Task: Add the task  Implement a rating and review system for the app to the section Cross-functional Collaboration Sprint in the project TurnkeyTech and add a Due Date to the respective task as 2024/04/24.
Action: Mouse moved to (399, 553)
Screenshot: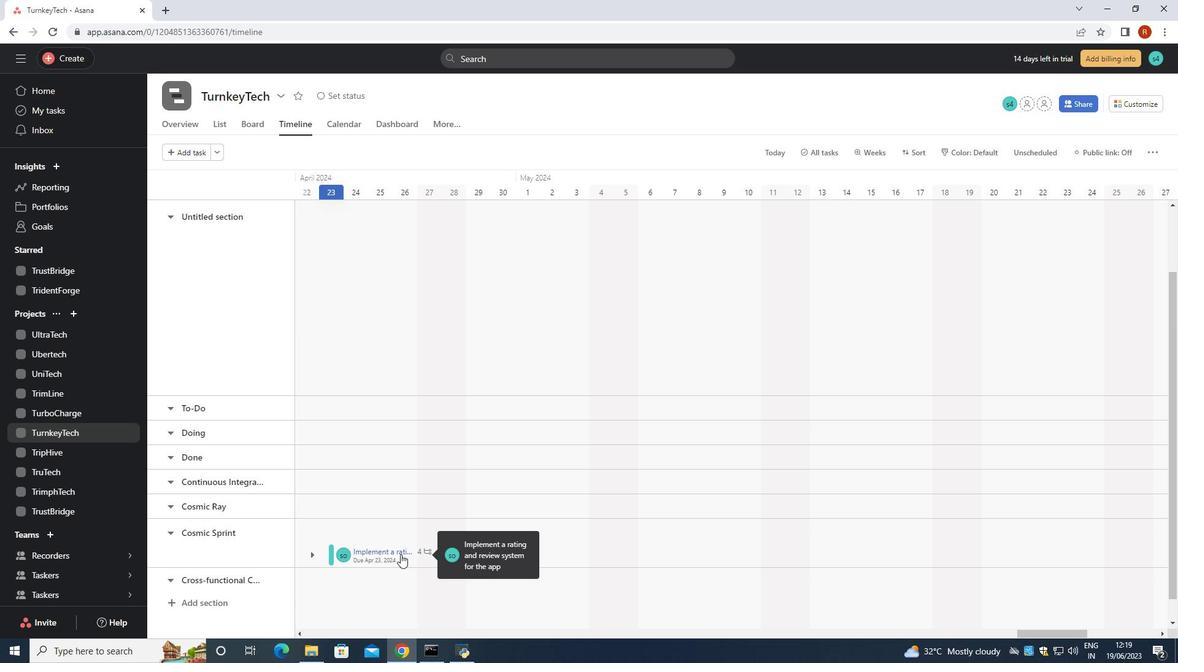 
Action: Mouse pressed left at (399, 553)
Screenshot: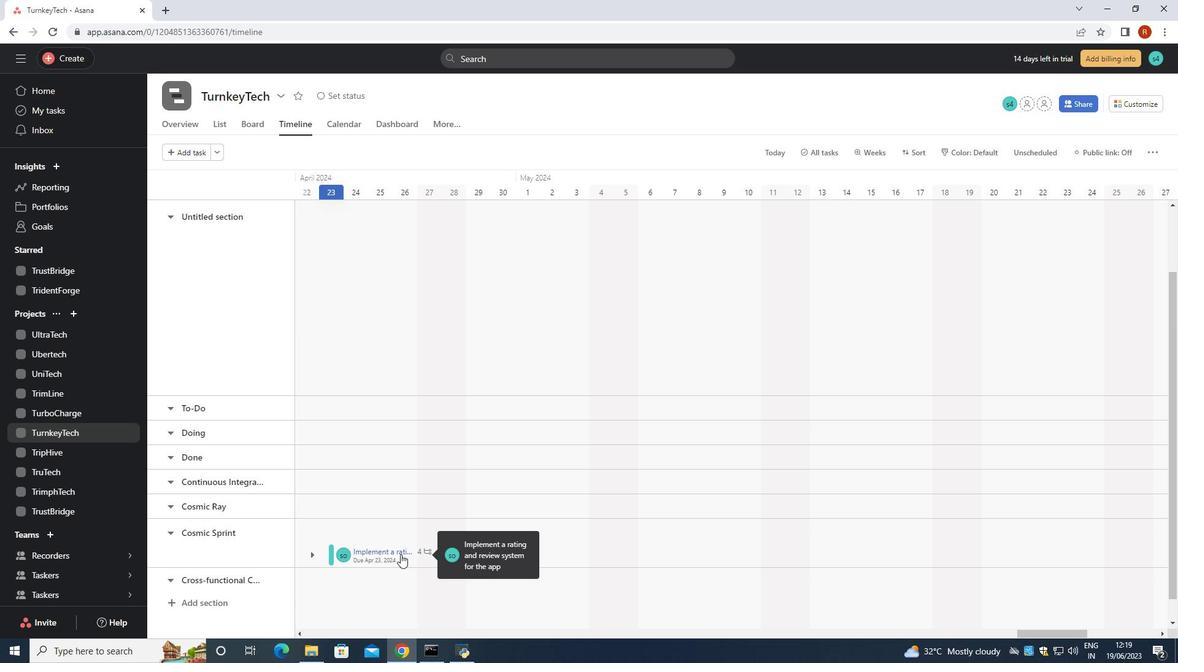 
Action: Mouse moved to (962, 273)
Screenshot: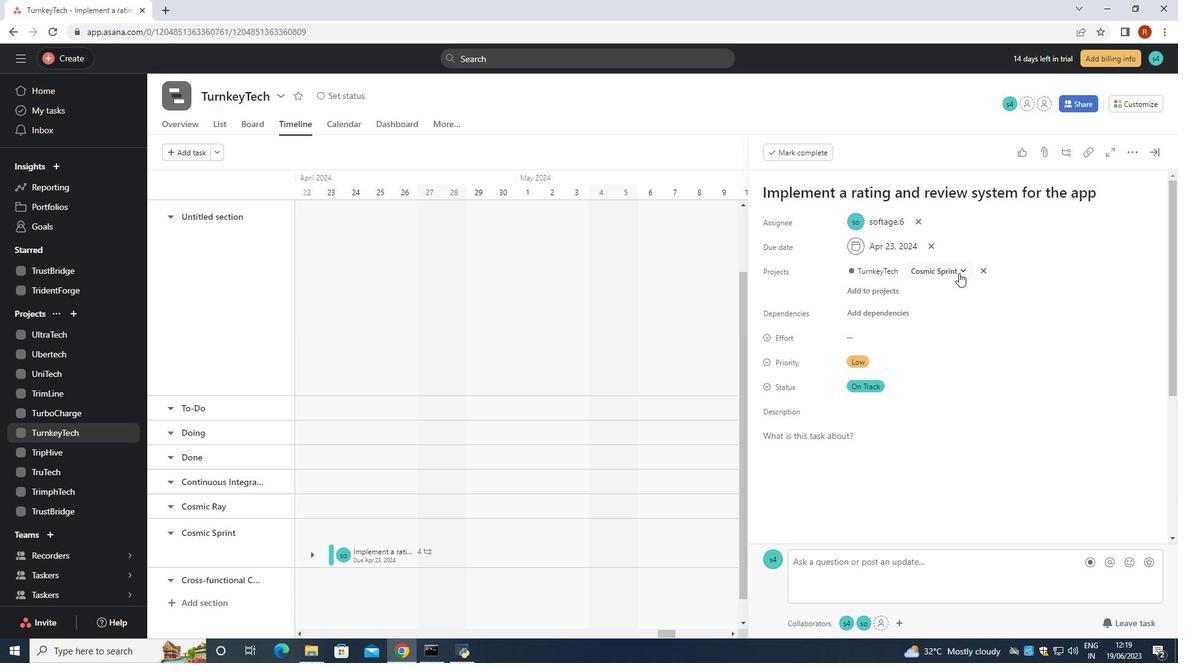 
Action: Mouse pressed left at (962, 273)
Screenshot: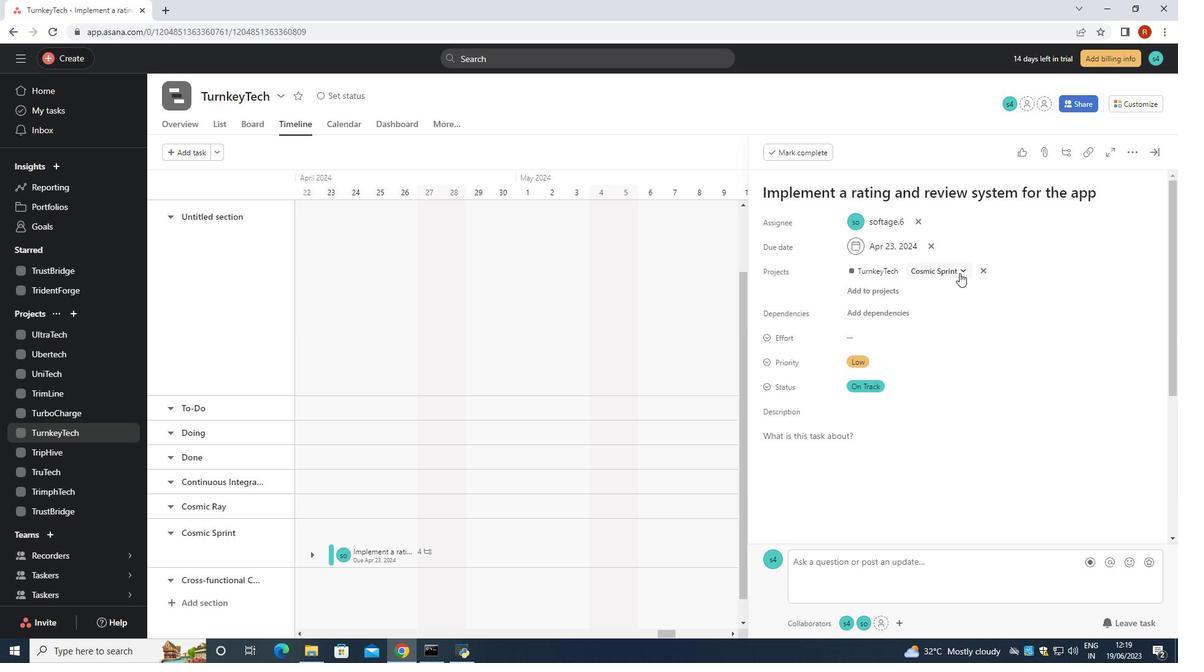 
Action: Mouse moved to (925, 454)
Screenshot: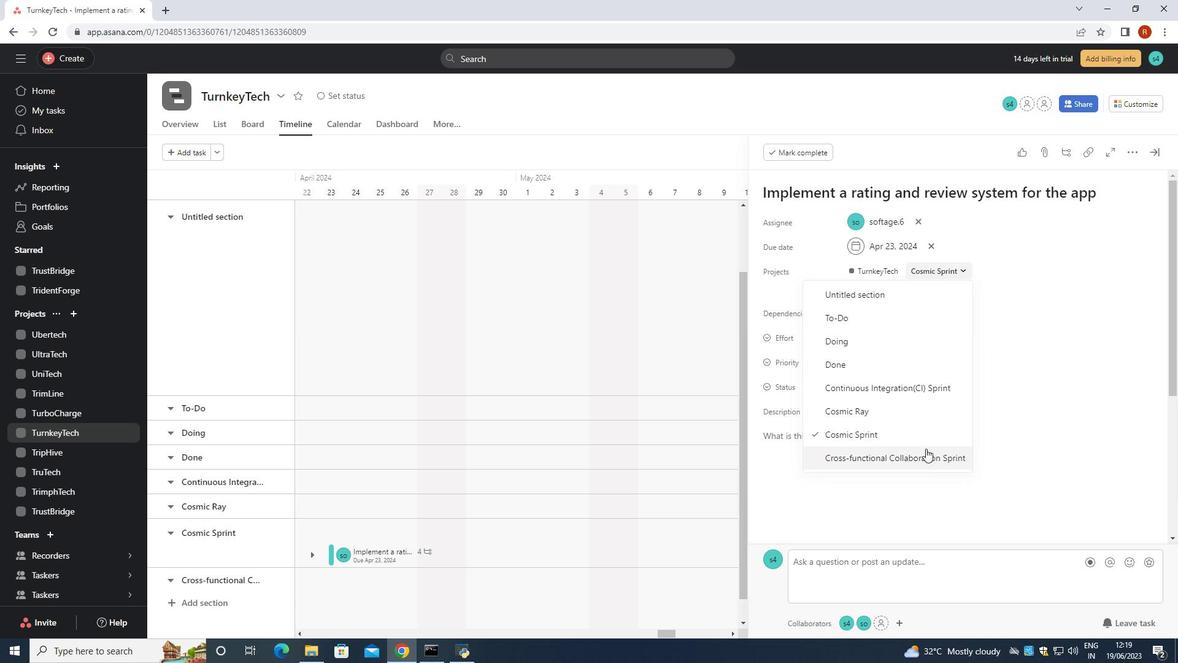 
Action: Mouse pressed left at (925, 454)
Screenshot: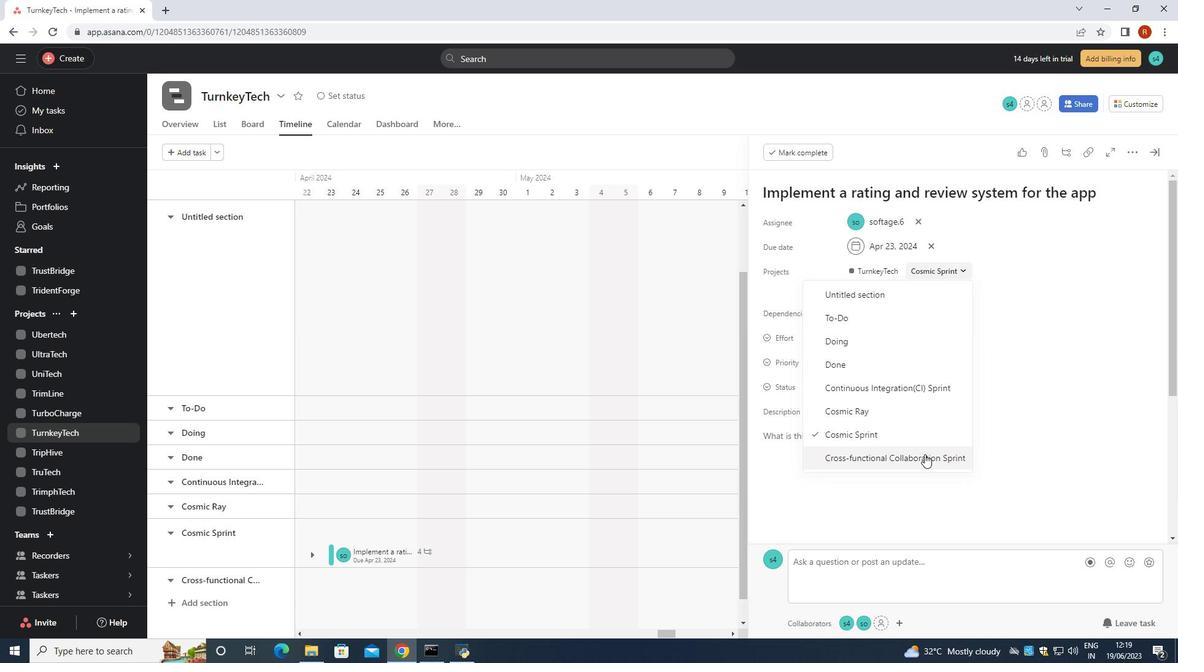 
Action: Mouse moved to (933, 245)
Screenshot: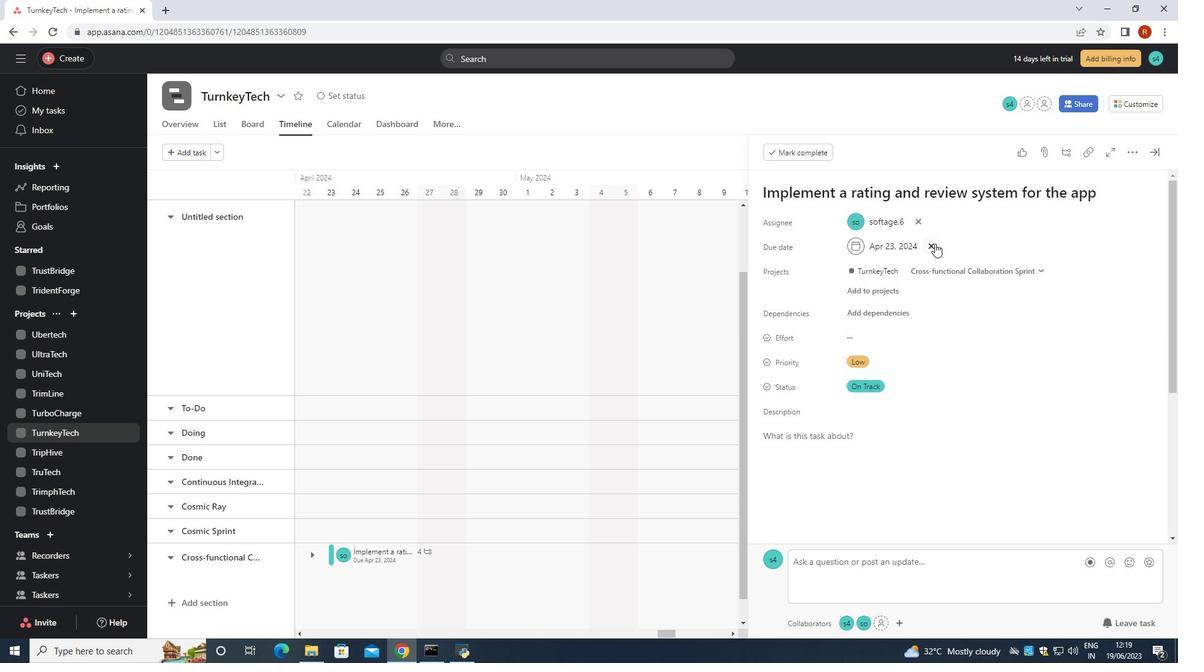 
Action: Mouse pressed left at (933, 245)
Screenshot: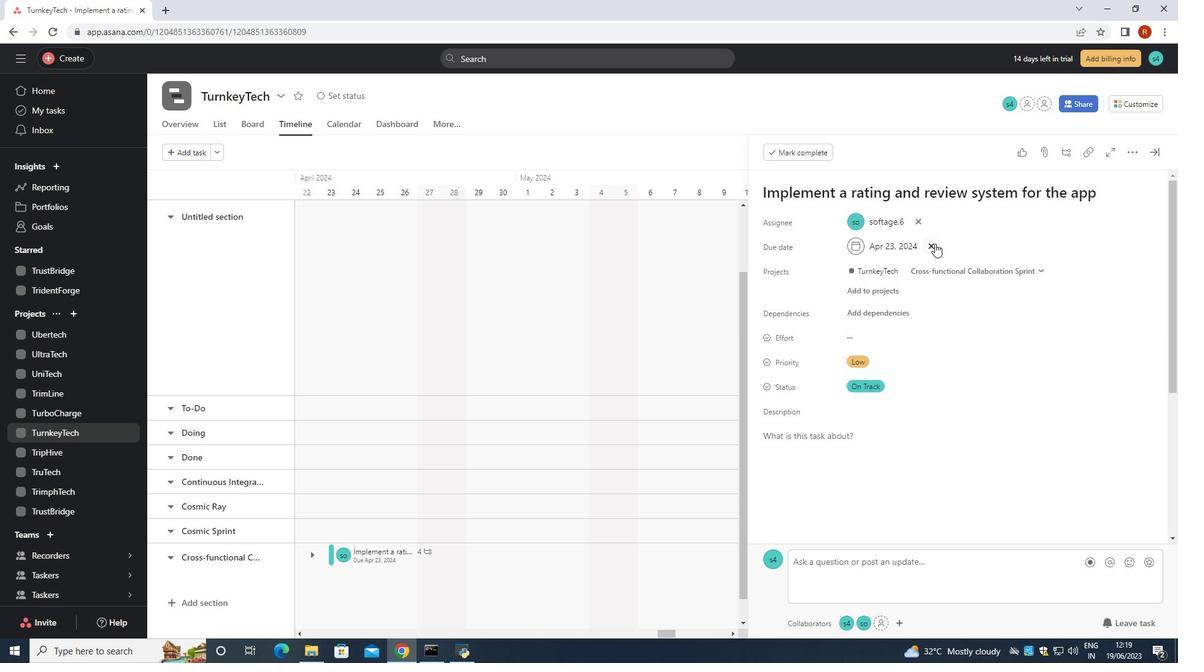 
Action: Mouse moved to (908, 244)
Screenshot: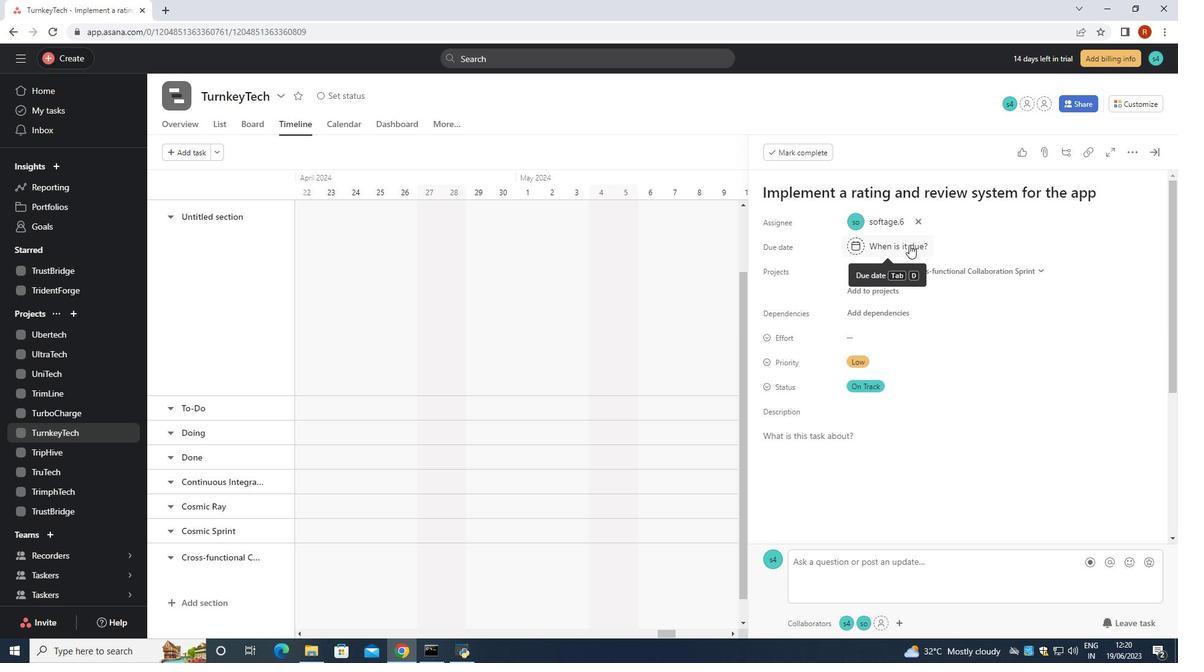
Action: Mouse pressed left at (908, 244)
Screenshot: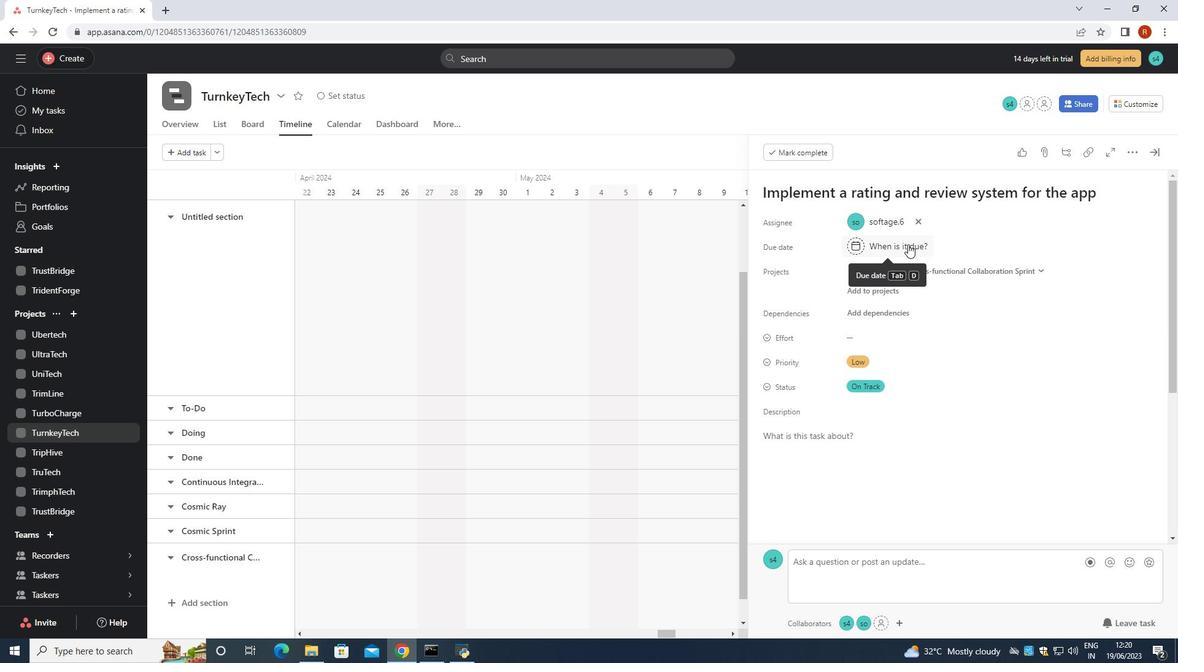 
Action: Mouse moved to (937, 300)
Screenshot: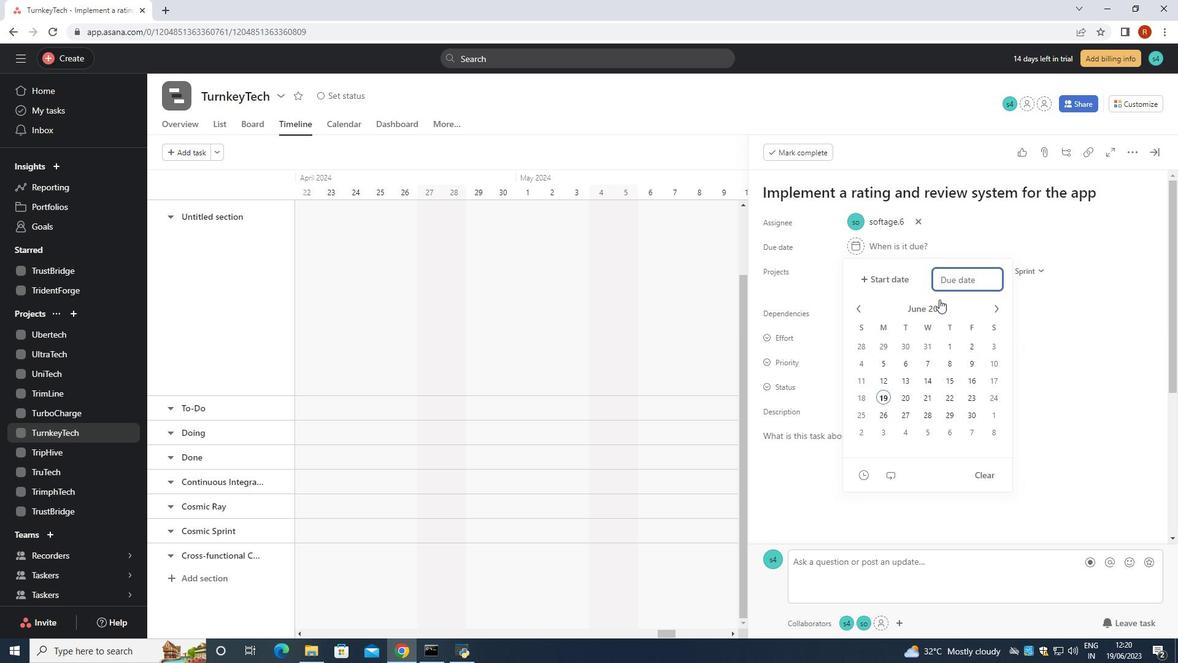 
Action: Key pressed 2024
Screenshot: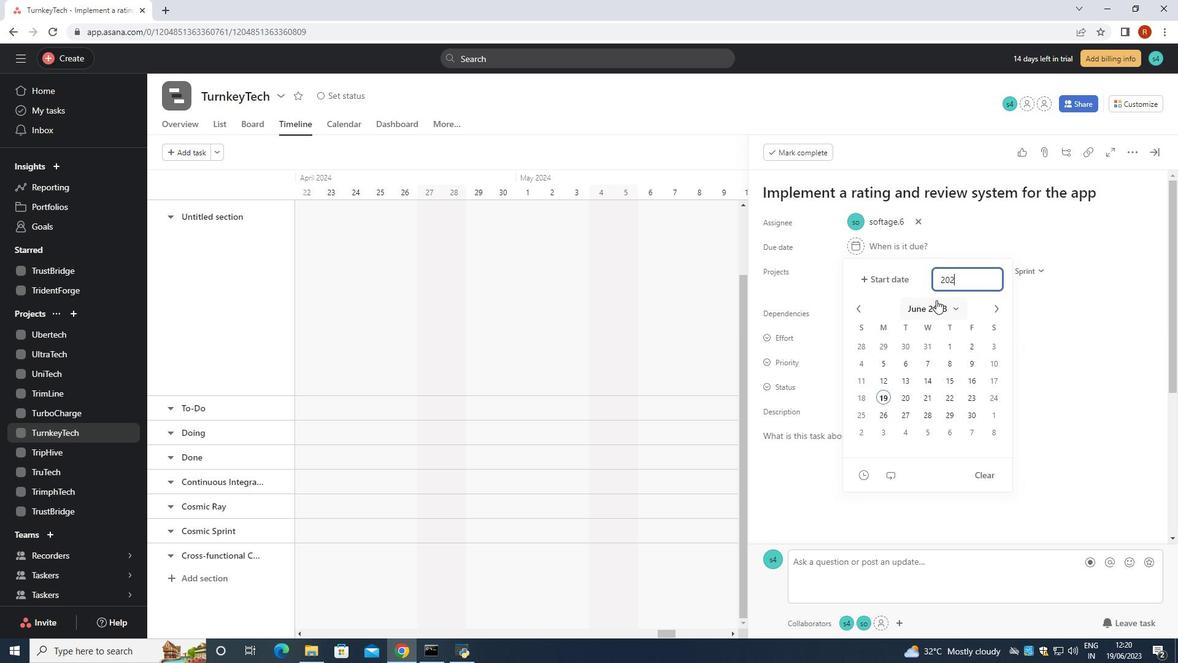 
Action: Mouse moved to (937, 300)
Screenshot: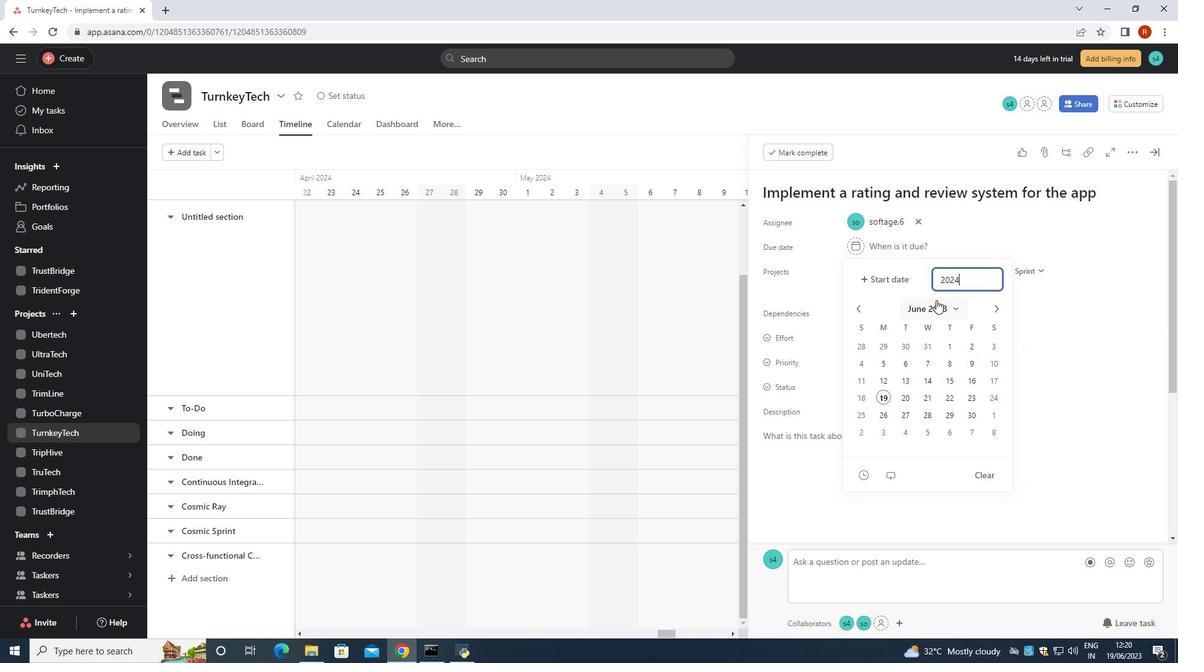 
Action: Key pressed /04/24<Key.enter>
Screenshot: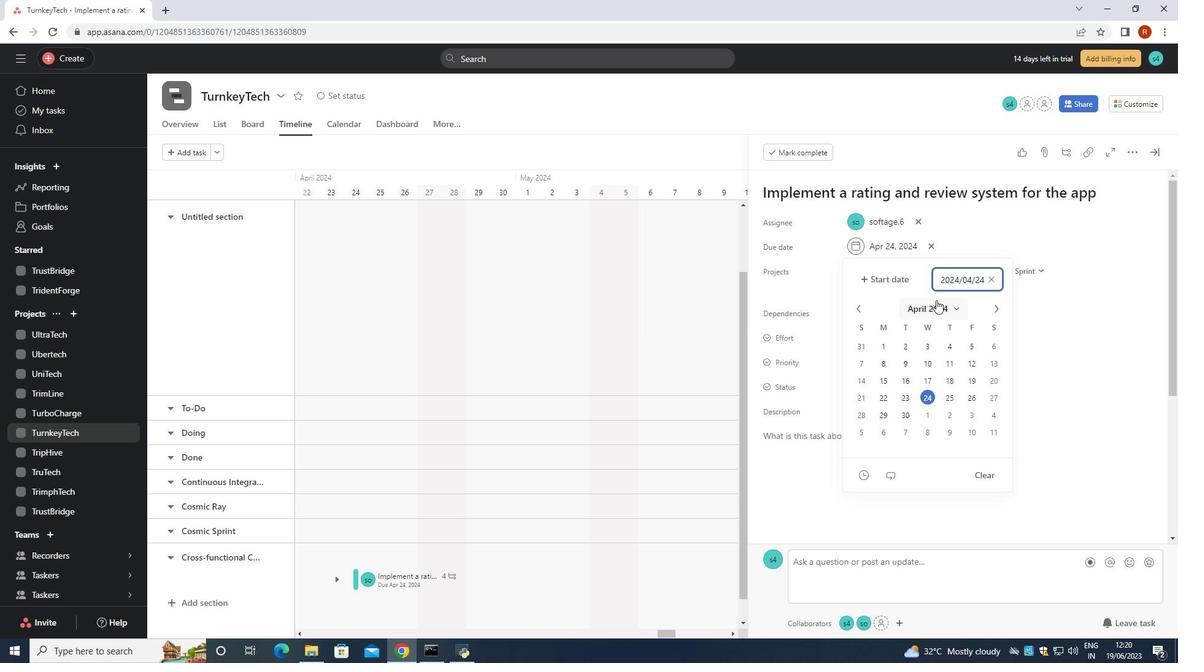 
